 Task: Add a condition where "Group Is -" in pending tickets.
Action: Mouse moved to (161, 307)
Screenshot: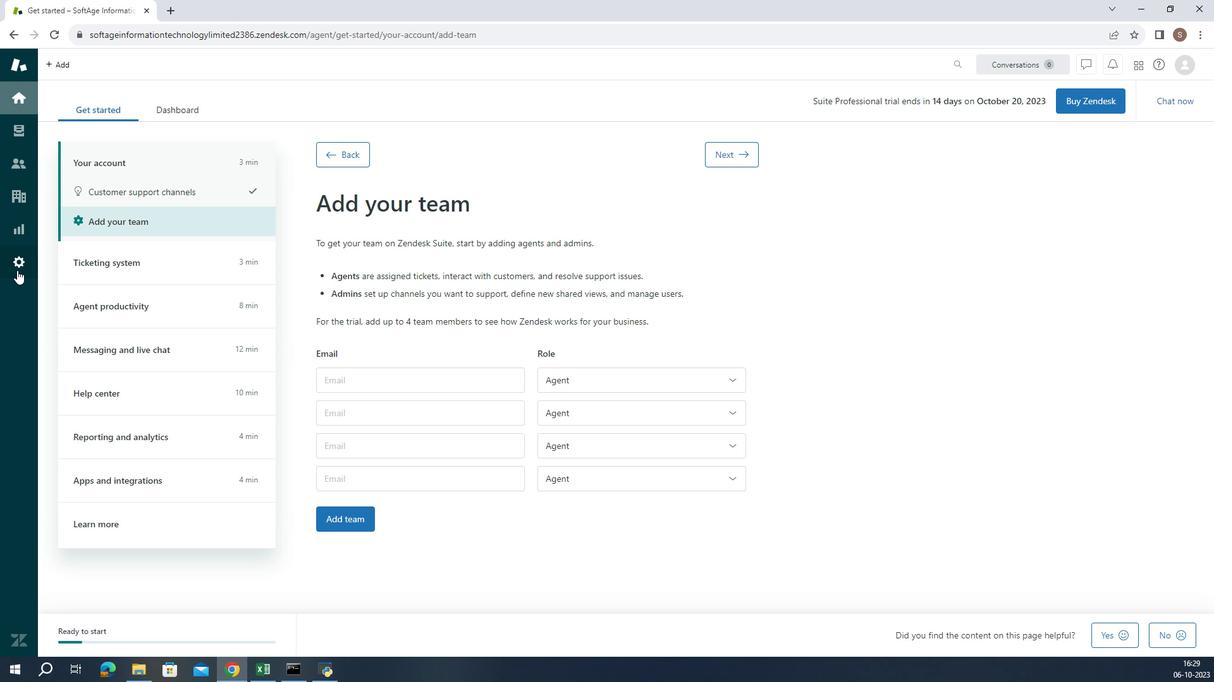 
Action: Mouse pressed left at (161, 307)
Screenshot: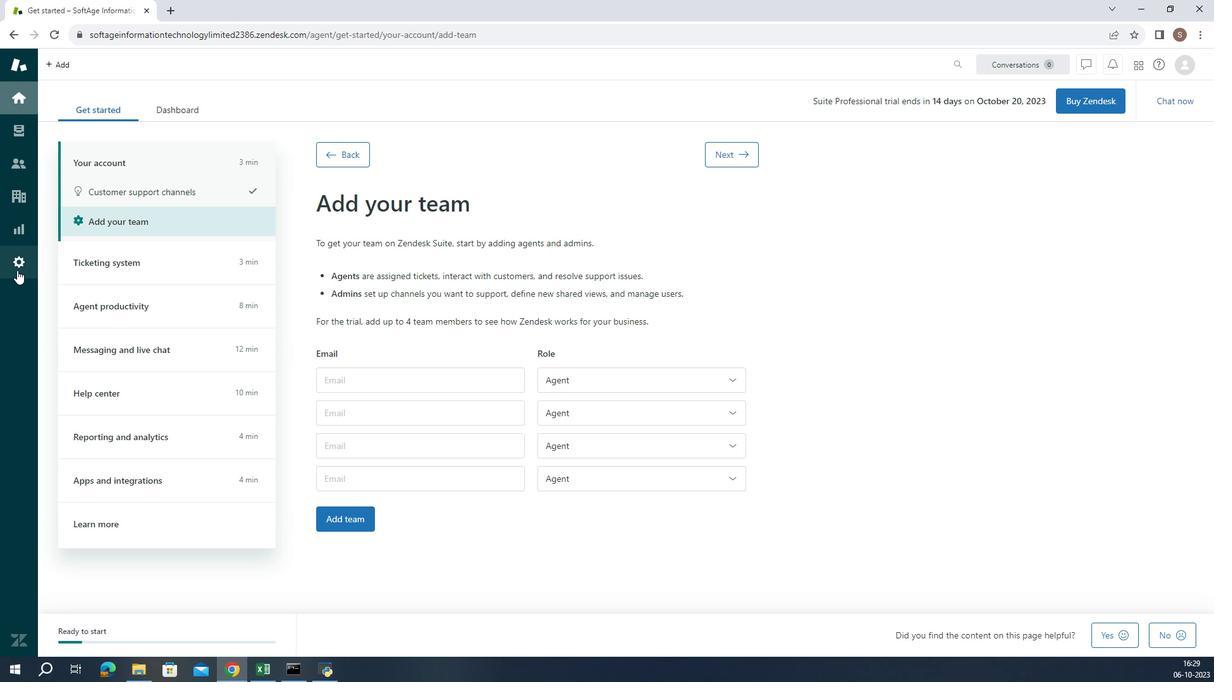 
Action: Mouse moved to (407, 564)
Screenshot: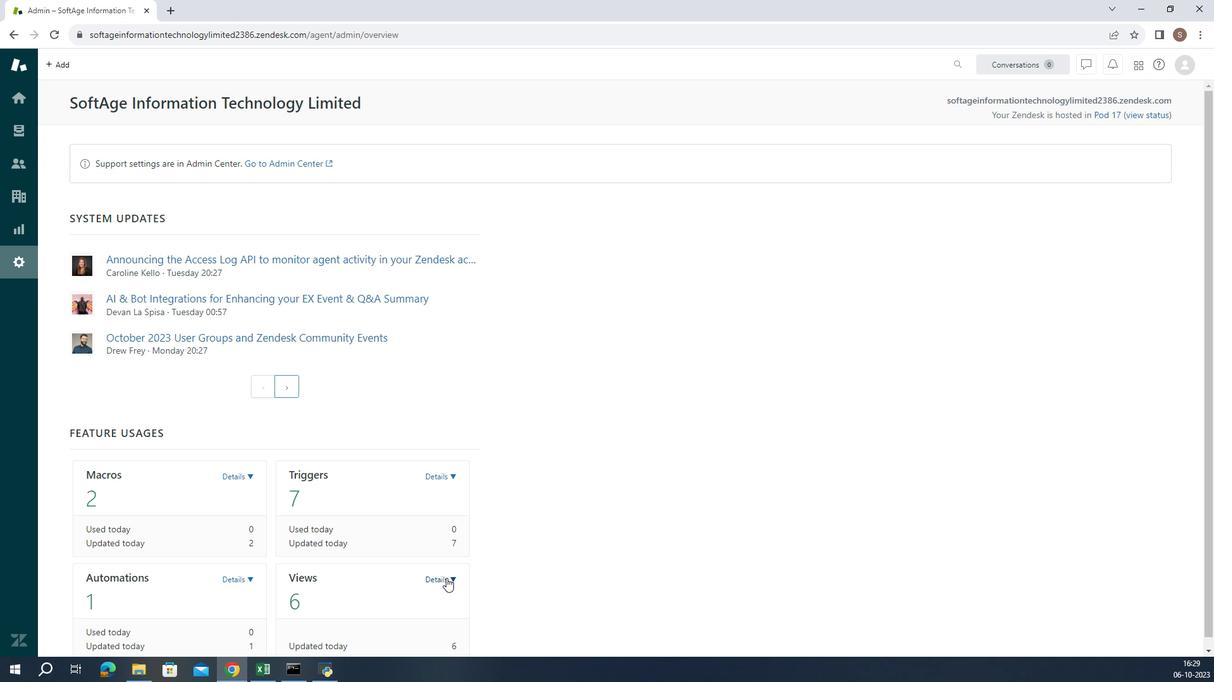 
Action: Mouse pressed left at (407, 564)
Screenshot: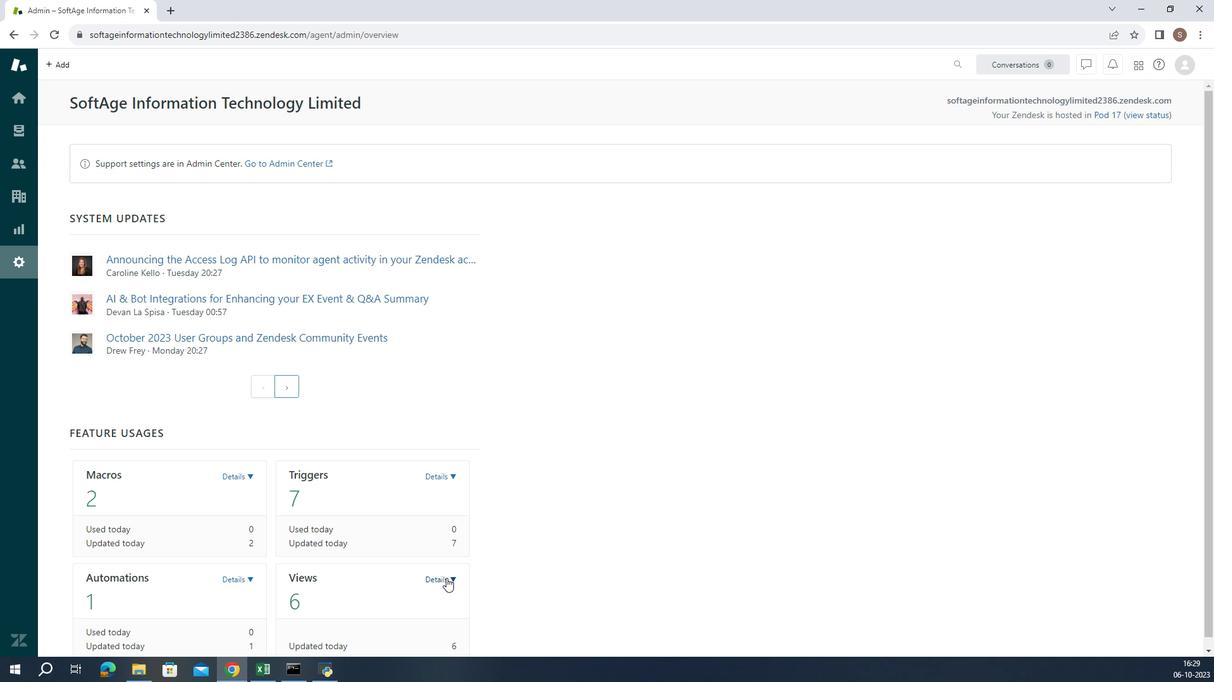 
Action: Mouse moved to (374, 621)
Screenshot: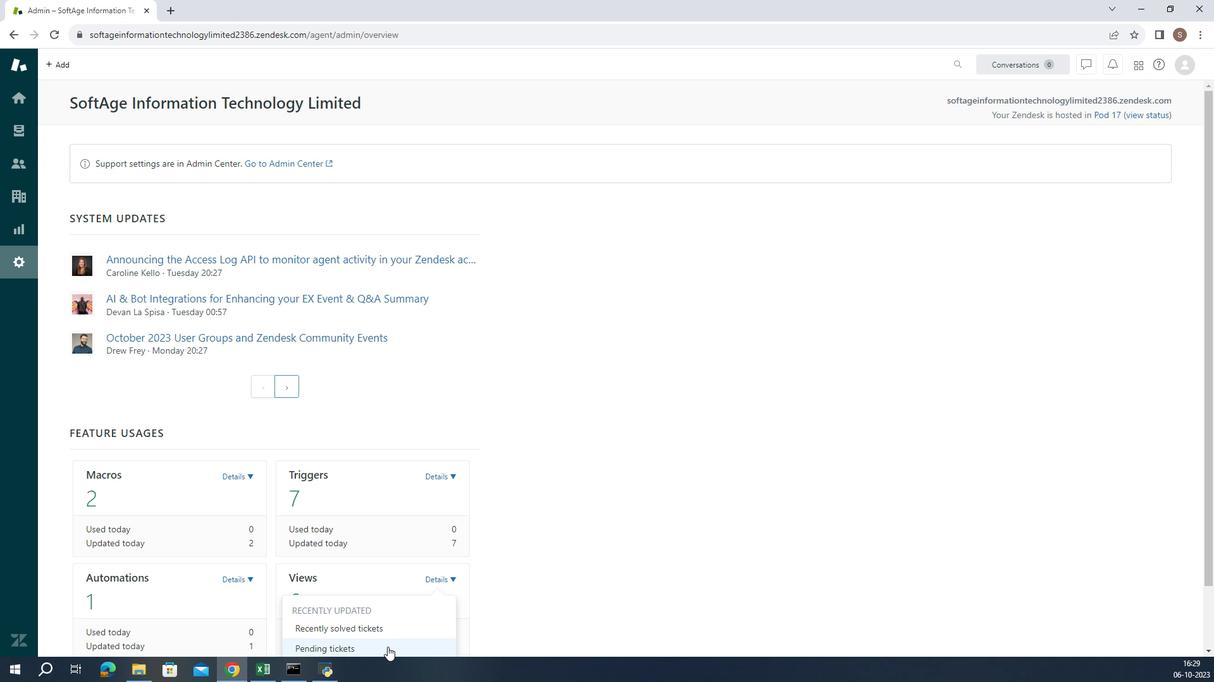 
Action: Mouse pressed left at (374, 621)
Screenshot: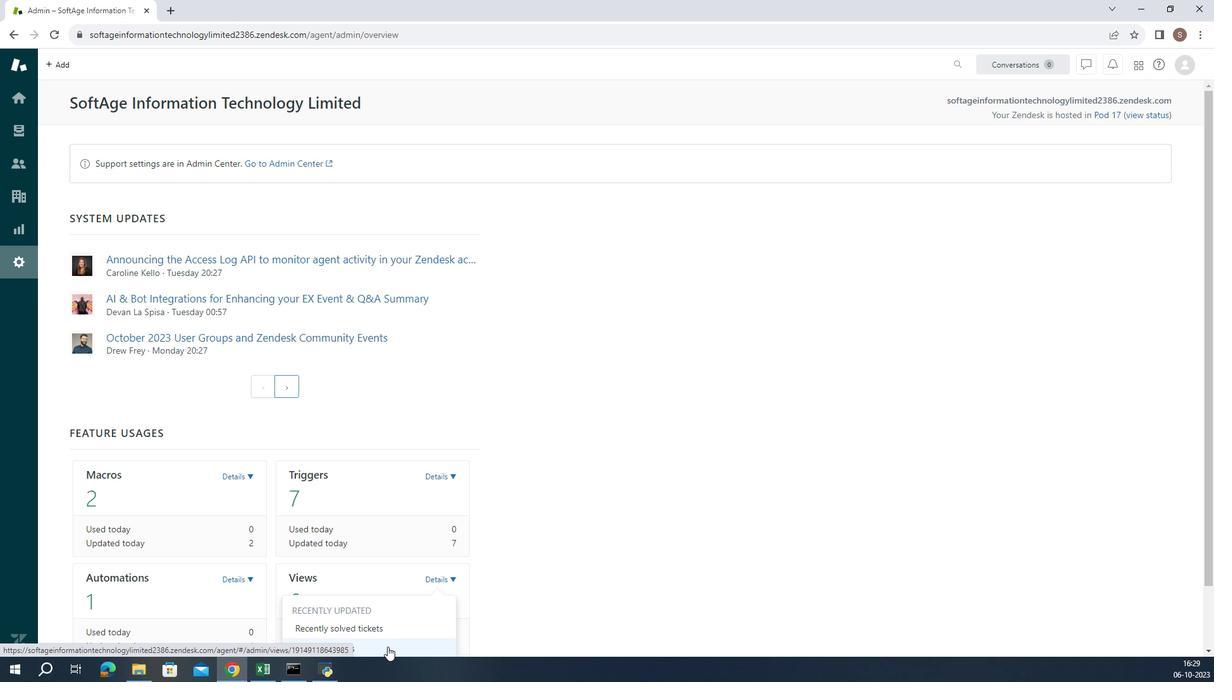 
Action: Mouse moved to (287, 435)
Screenshot: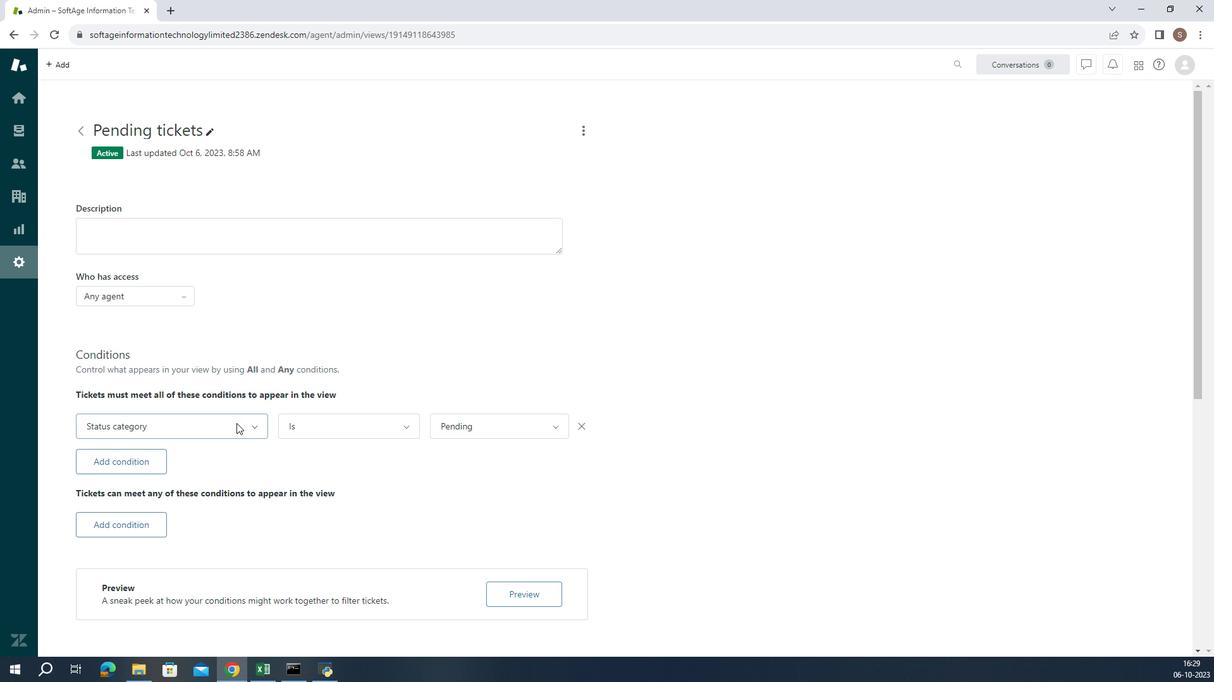
Action: Mouse pressed left at (287, 435)
Screenshot: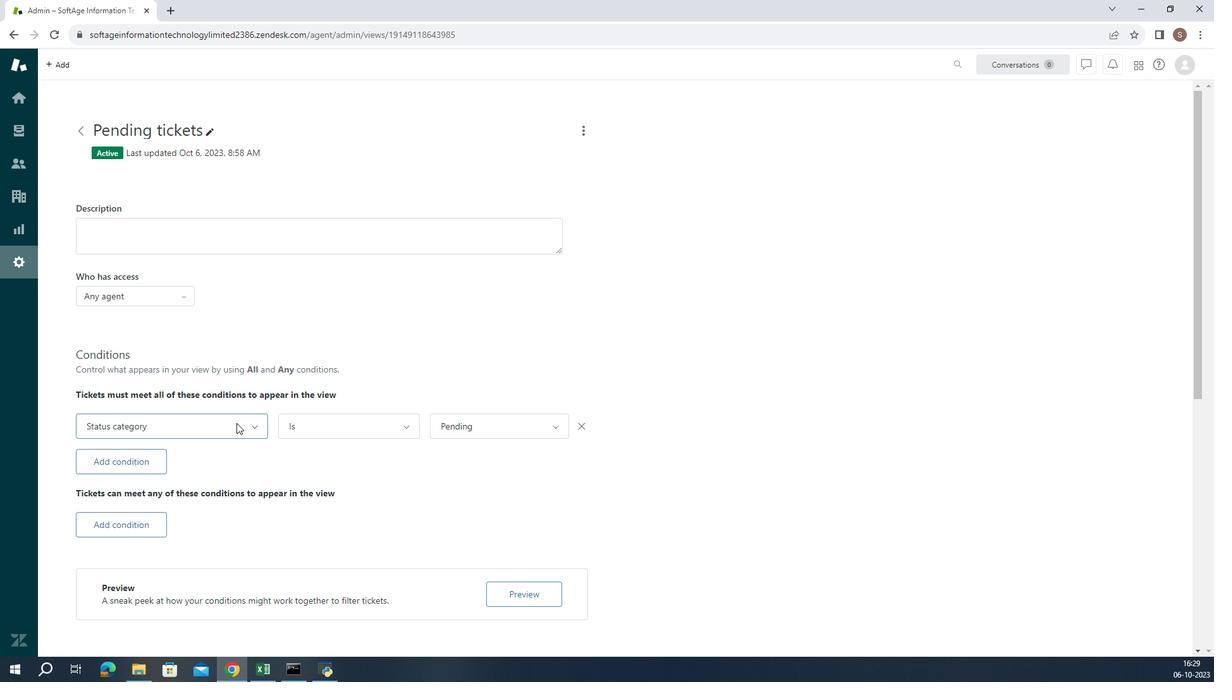 
Action: Mouse moved to (266, 352)
Screenshot: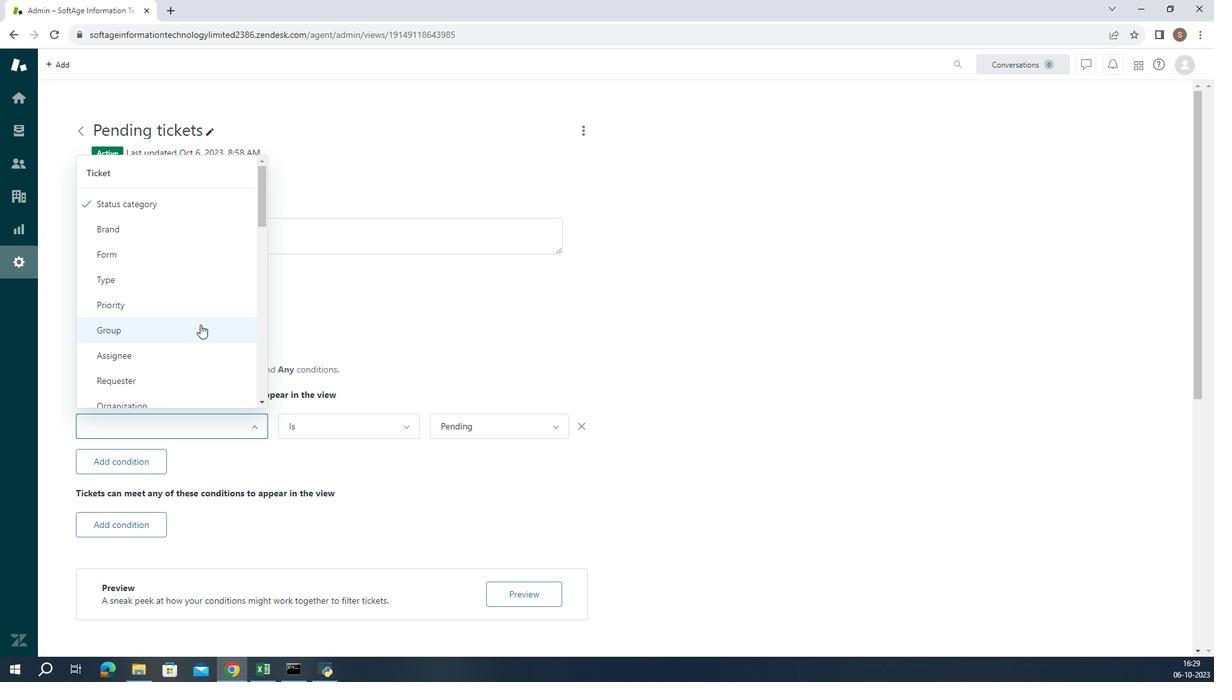 
Action: Mouse pressed left at (266, 352)
Screenshot: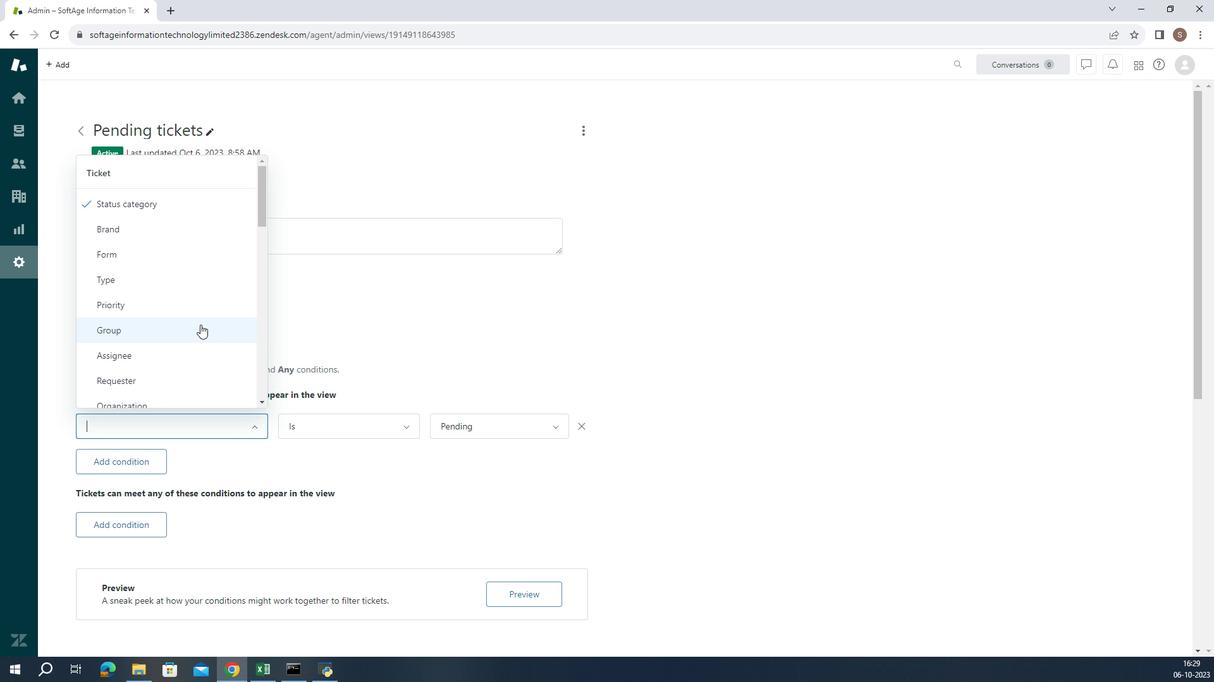 
Action: Mouse moved to (358, 440)
Screenshot: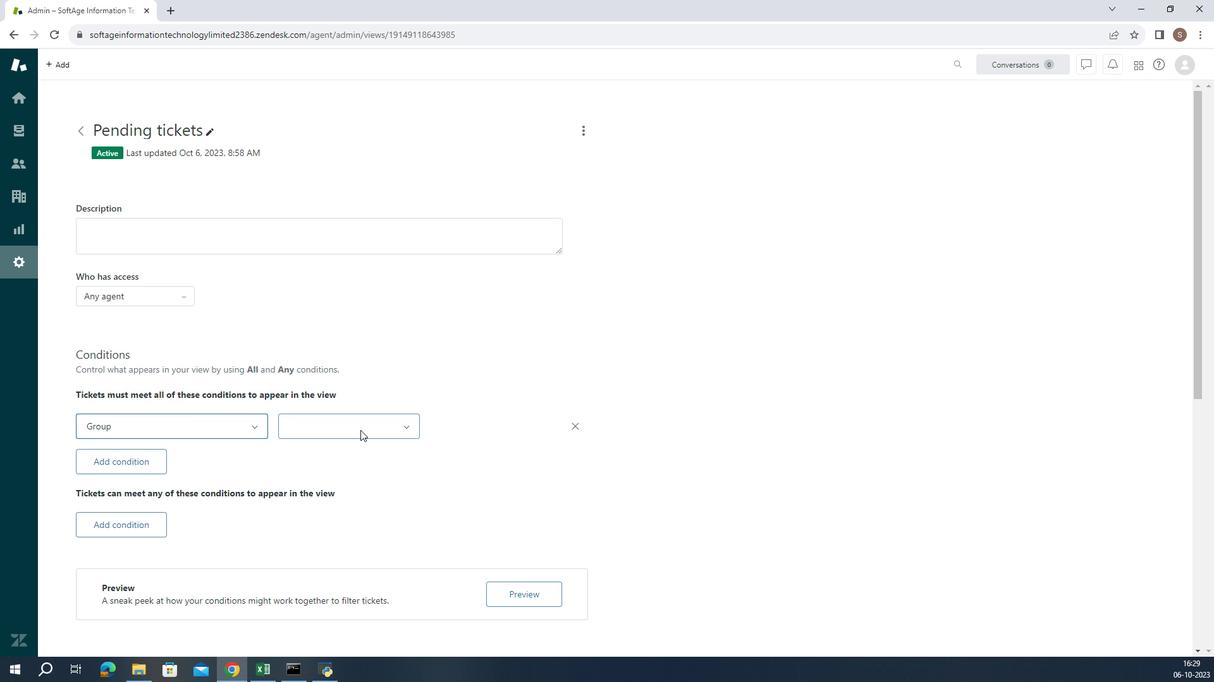 
Action: Mouse pressed left at (358, 440)
Screenshot: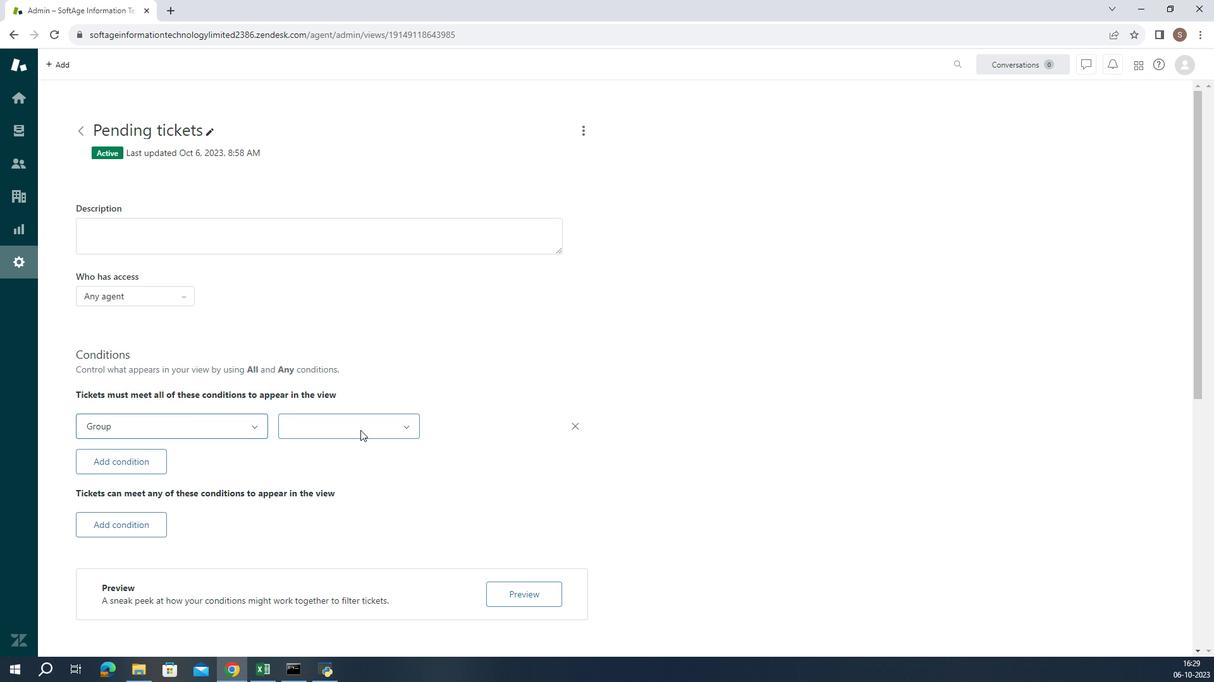 
Action: Mouse moved to (358, 455)
Screenshot: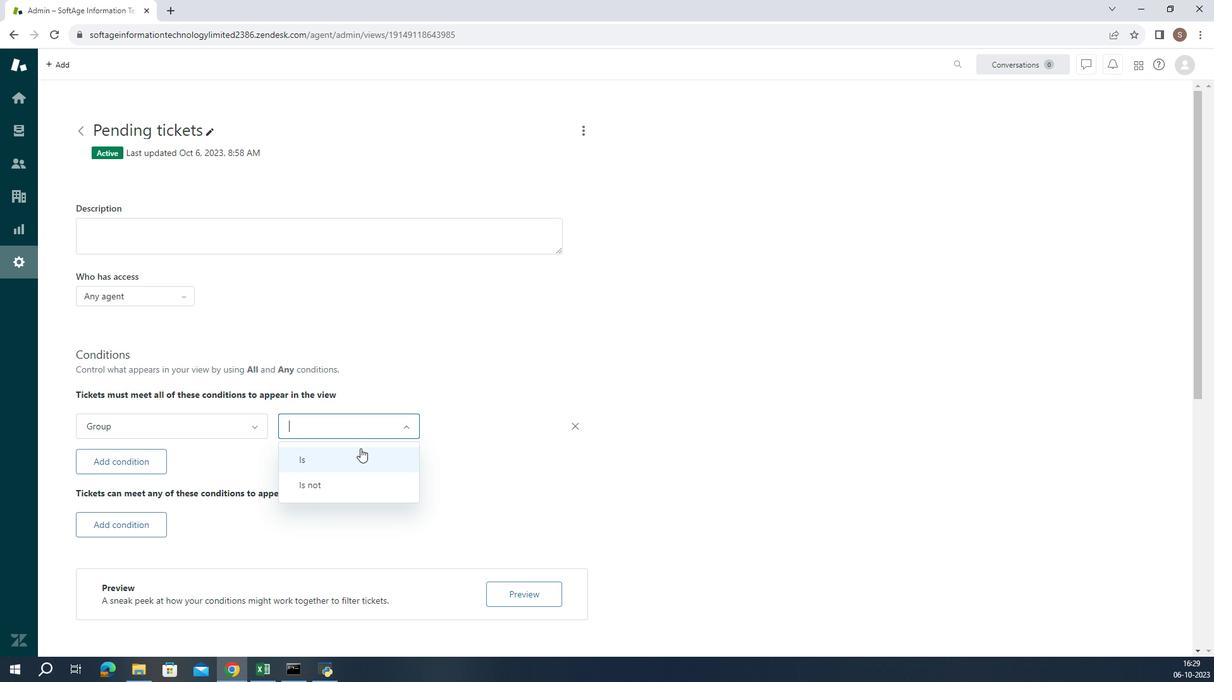 
Action: Mouse pressed left at (358, 455)
Screenshot: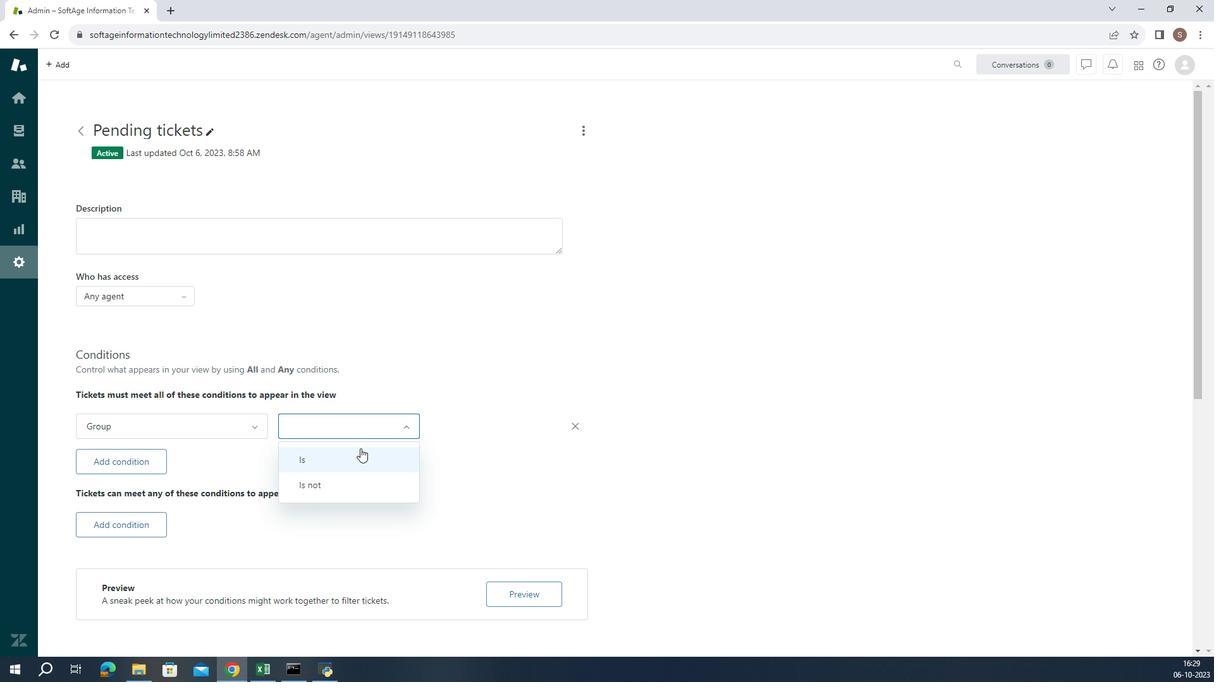 
Action: Mouse moved to (433, 441)
Screenshot: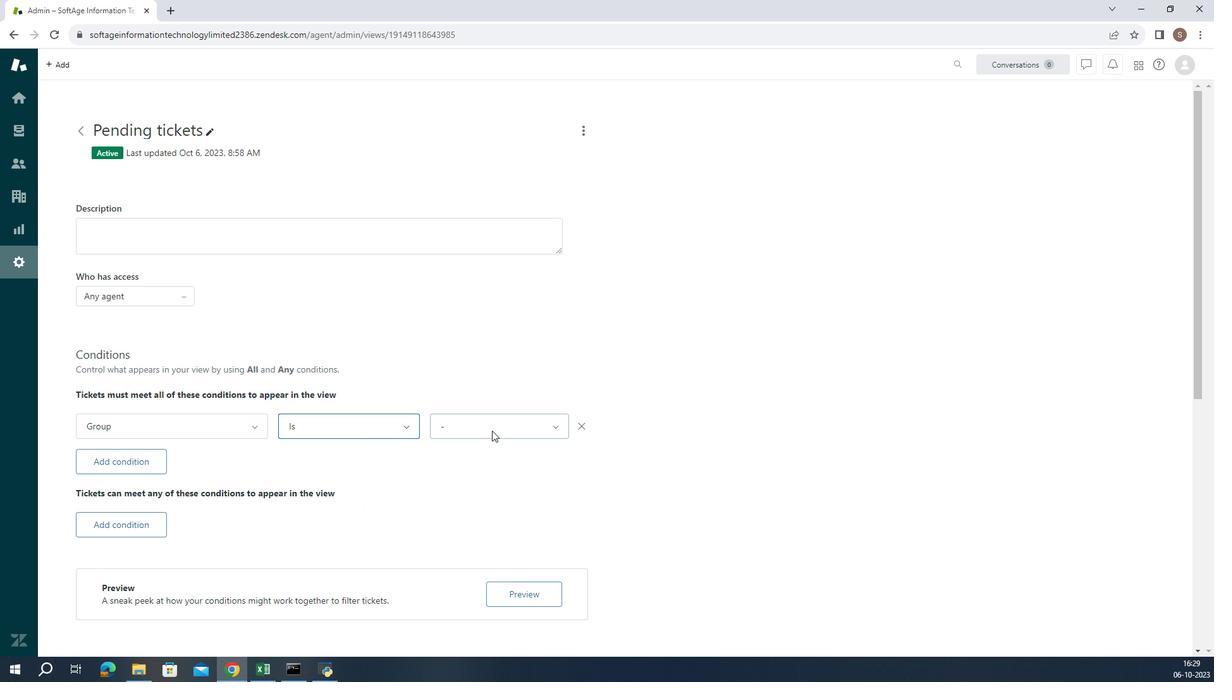
Action: Mouse pressed left at (433, 441)
Screenshot: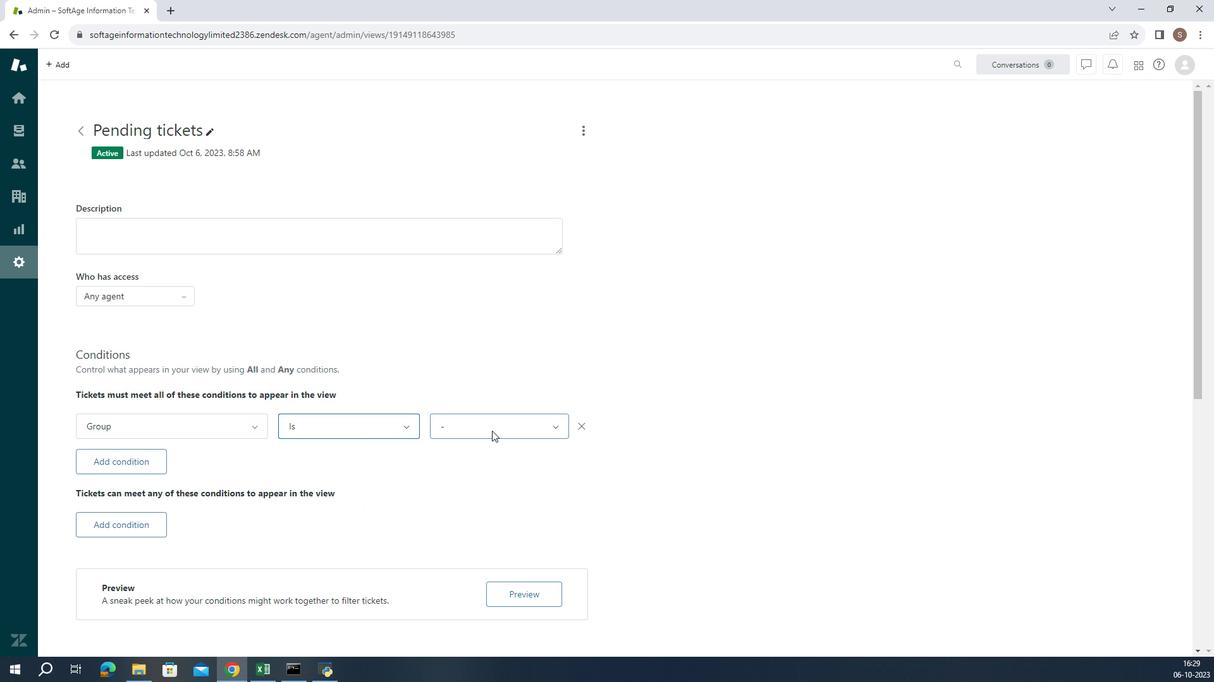 
Action: Mouse moved to (430, 466)
Screenshot: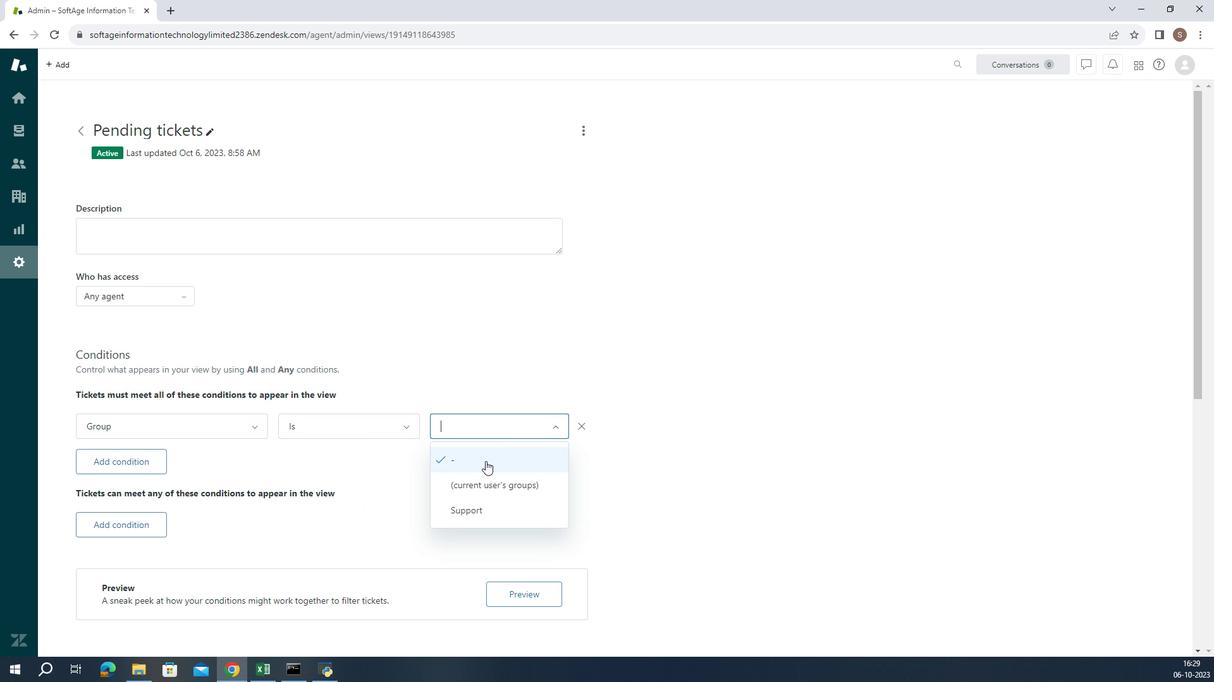 
Action: Mouse pressed left at (430, 466)
Screenshot: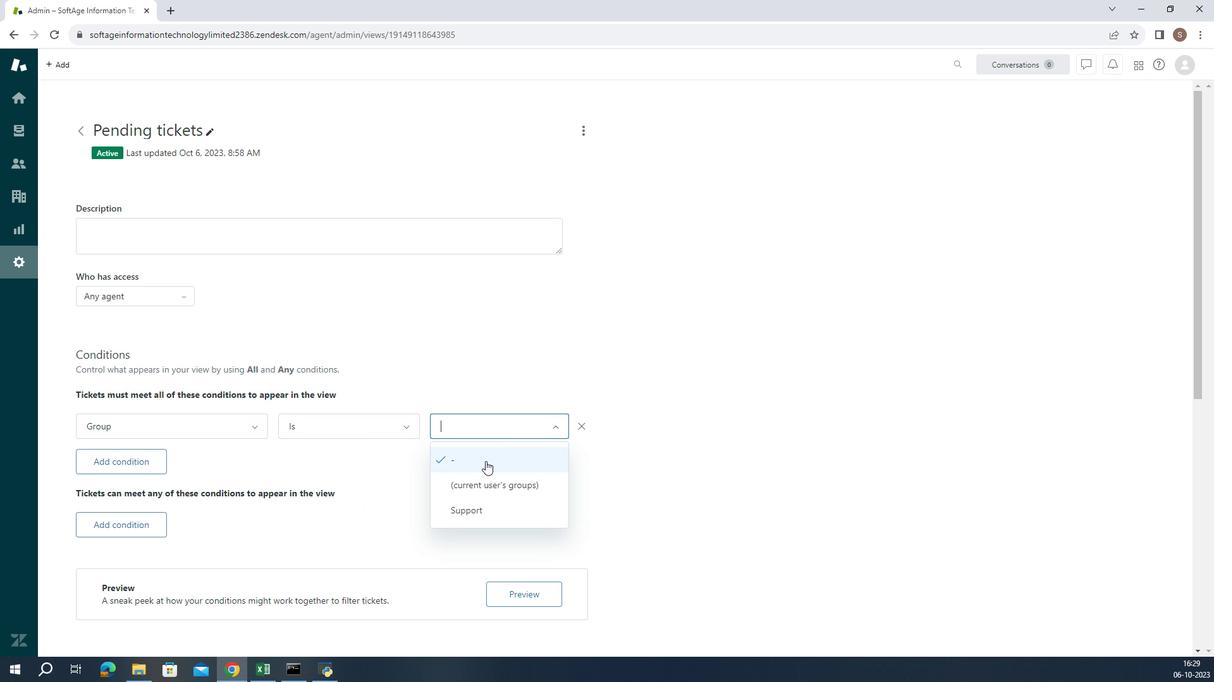 
Action: Mouse moved to (400, 480)
Screenshot: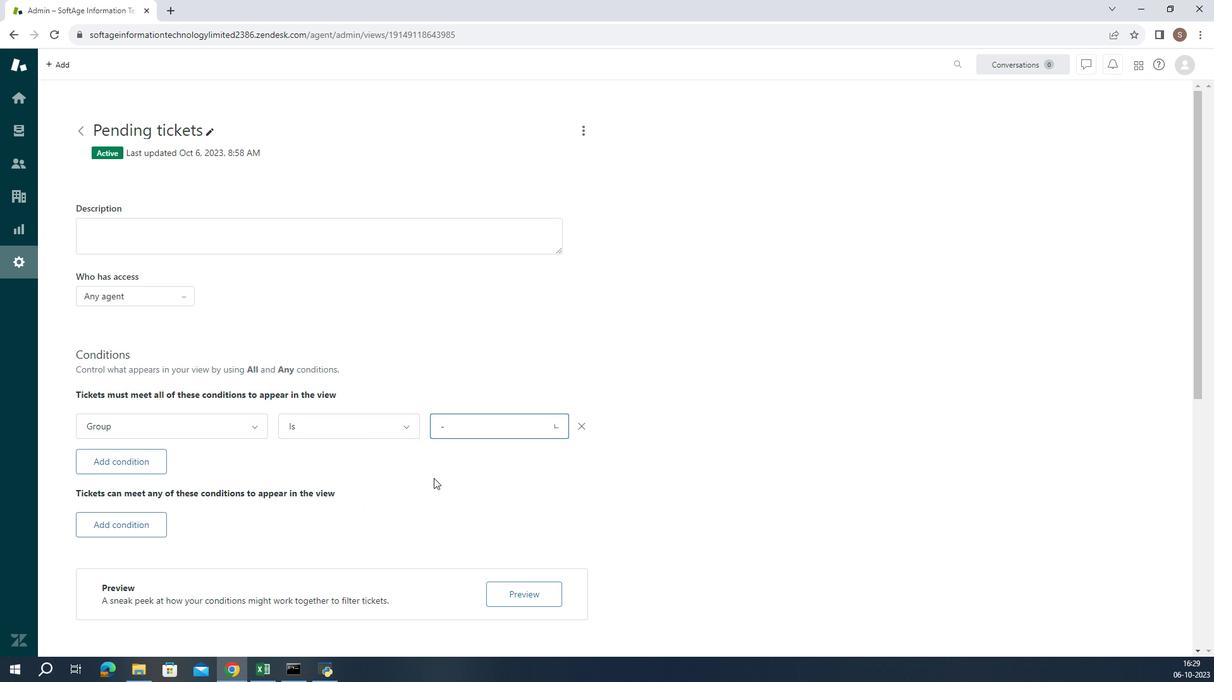 
Action: Mouse pressed left at (400, 480)
Screenshot: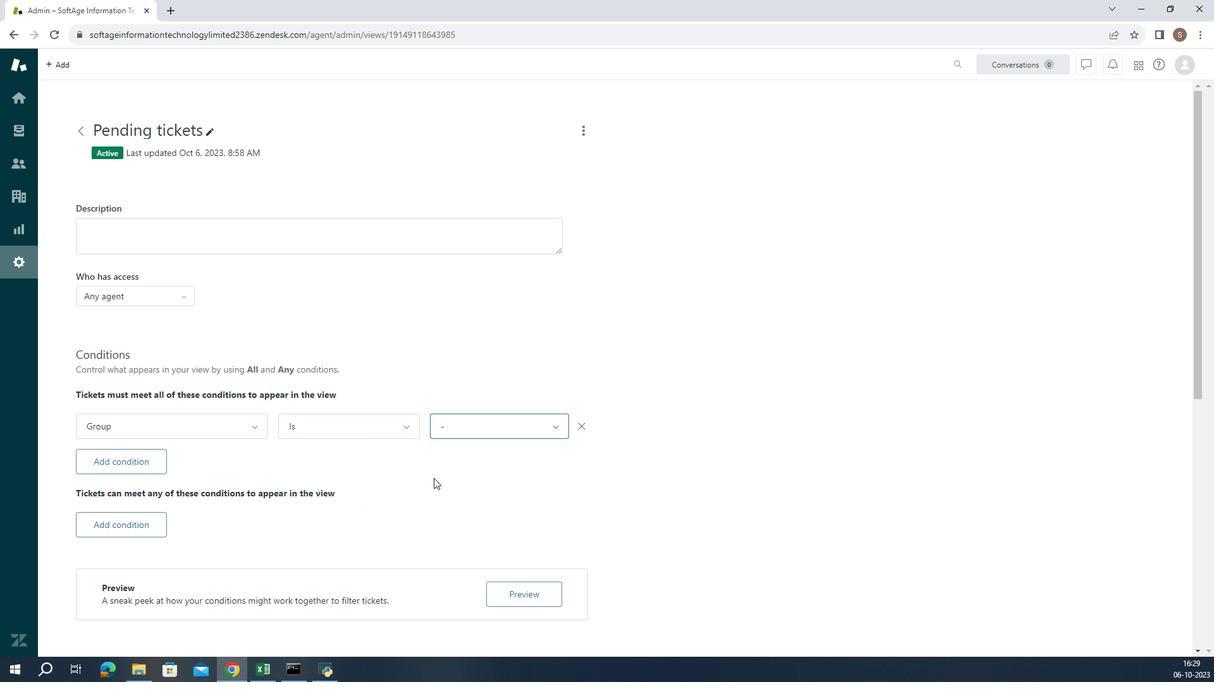 
Action: Mouse moved to (390, 486)
Screenshot: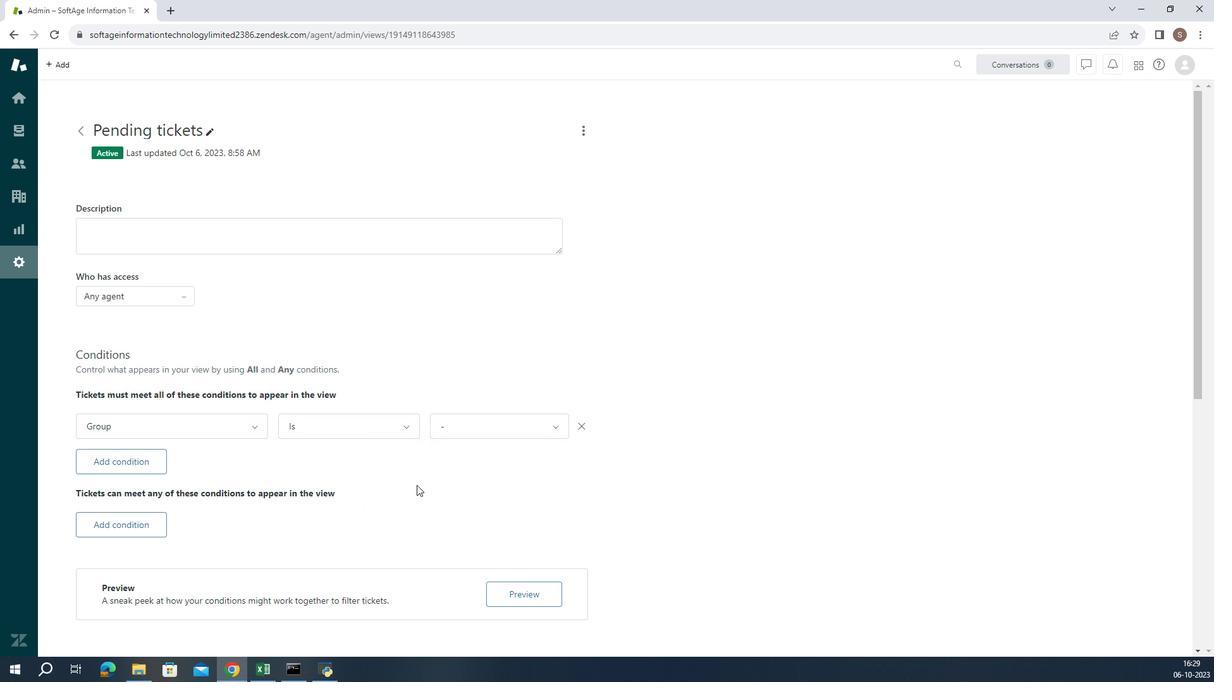 
